 Task: Assign in the project VentureTech the issue 'Create a new online platform for online art courses with advanced virtual exhibition and portfolio features' to the sprint 'Velocity Victory'.
Action: Mouse moved to (917, 203)
Screenshot: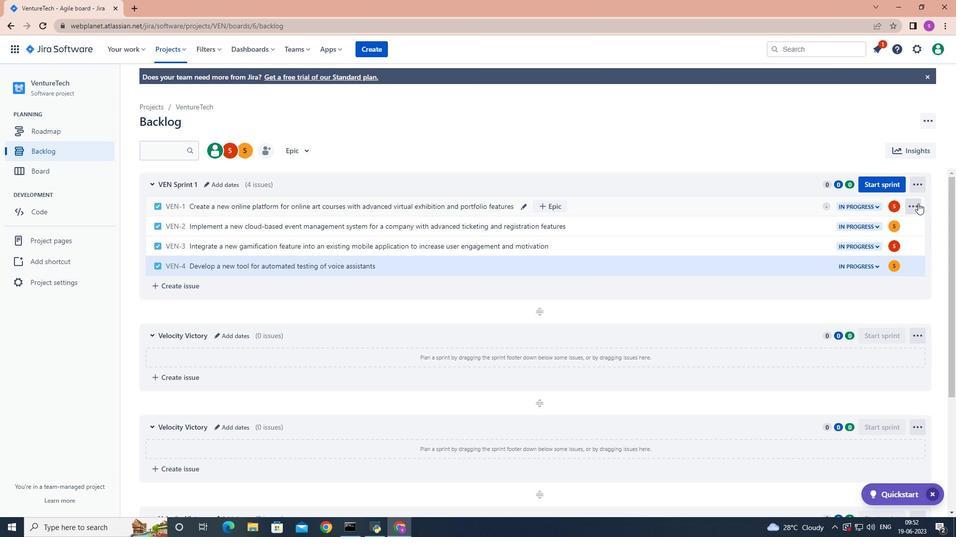 
Action: Mouse pressed left at (917, 203)
Screenshot: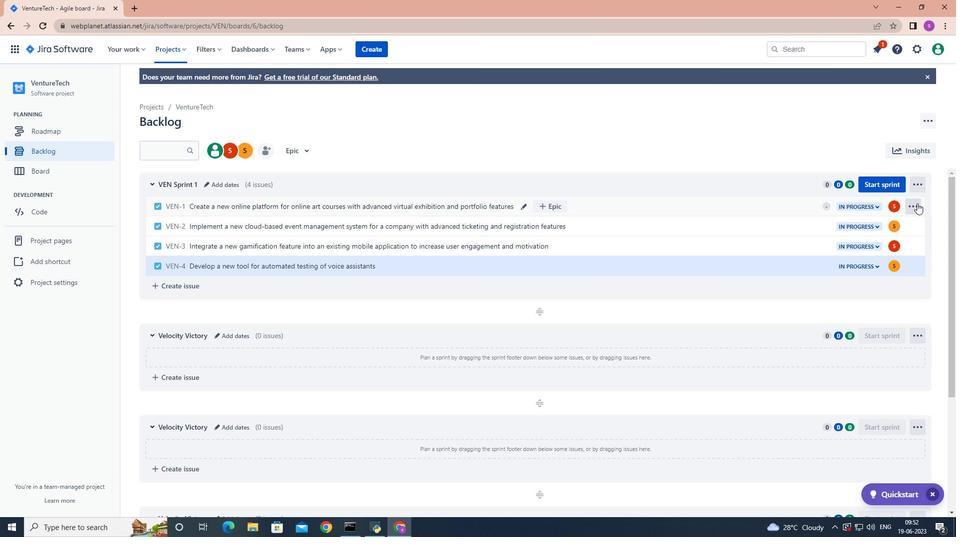 
Action: Mouse moved to (903, 319)
Screenshot: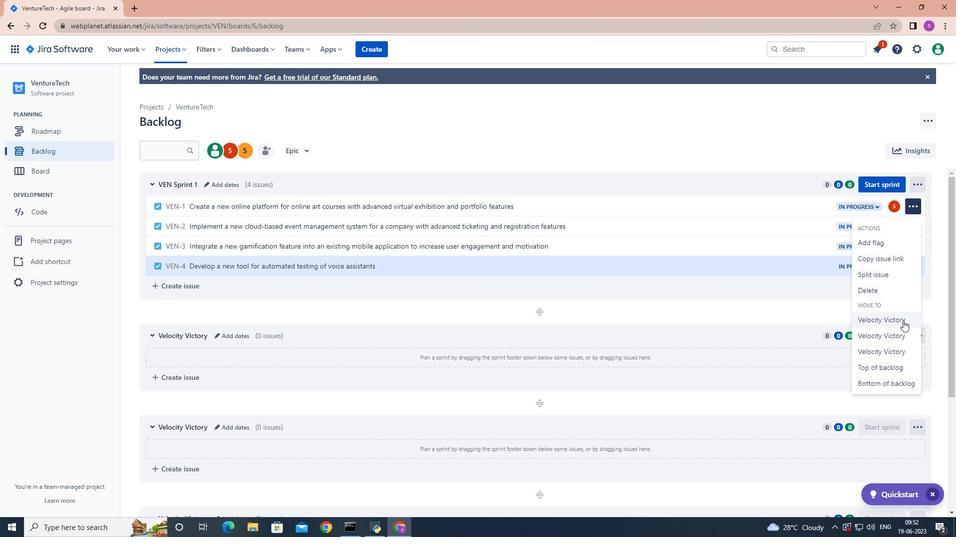 
Action: Mouse pressed left at (903, 319)
Screenshot: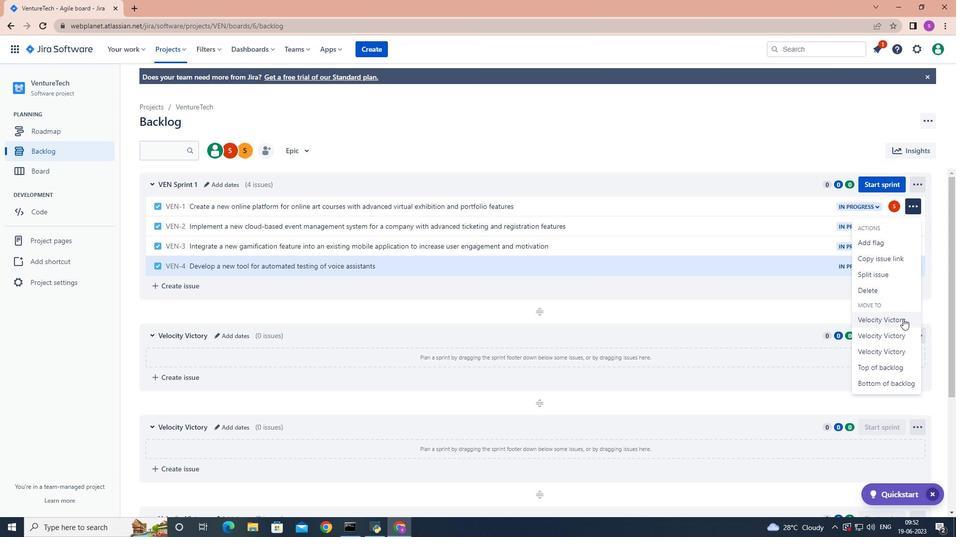 
Action: Mouse moved to (896, 318)
Screenshot: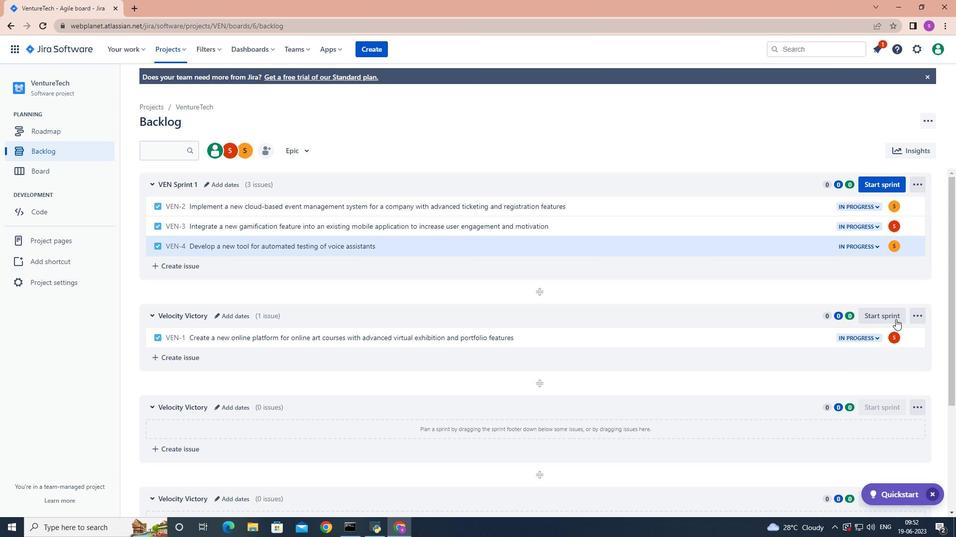 
